 Task: Create a new lead  by the user
Action: Mouse moved to (243, 204)
Screenshot: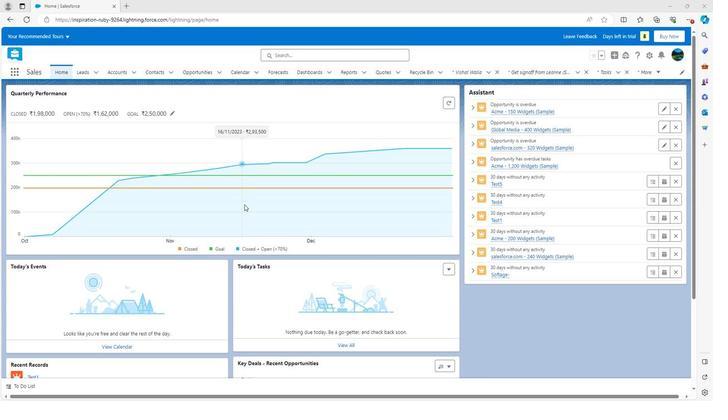 
Action: Mouse scrolled (243, 203) with delta (0, 0)
Screenshot: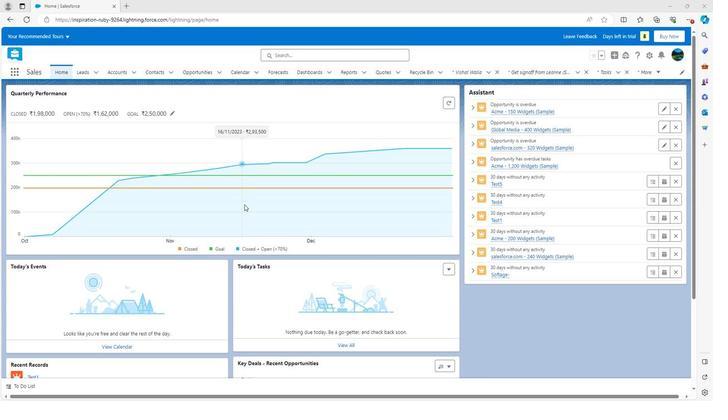 
Action: Mouse scrolled (243, 203) with delta (0, 0)
Screenshot: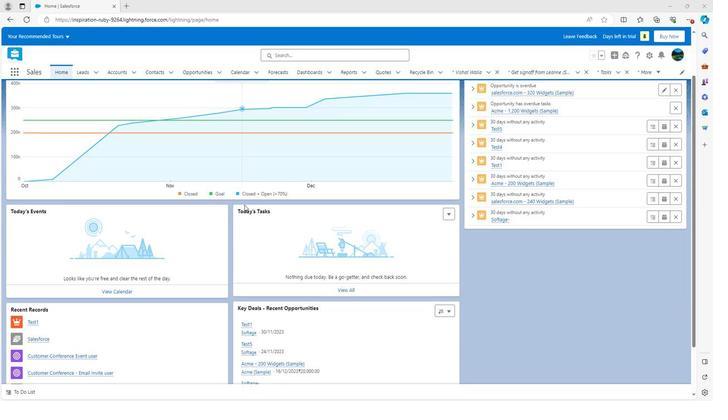 
Action: Mouse moved to (243, 205)
Screenshot: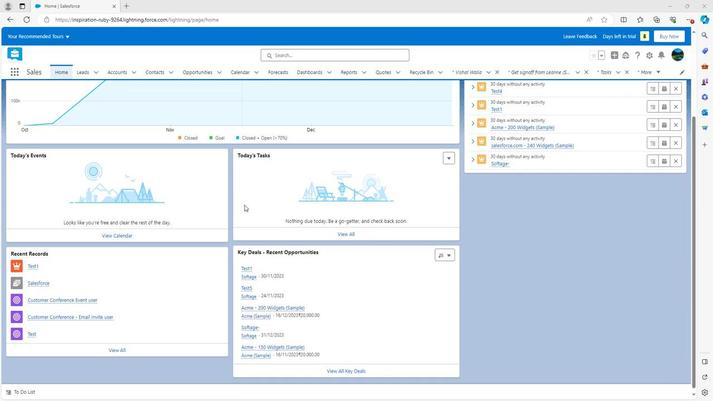 
Action: Mouse scrolled (243, 205) with delta (0, 0)
Screenshot: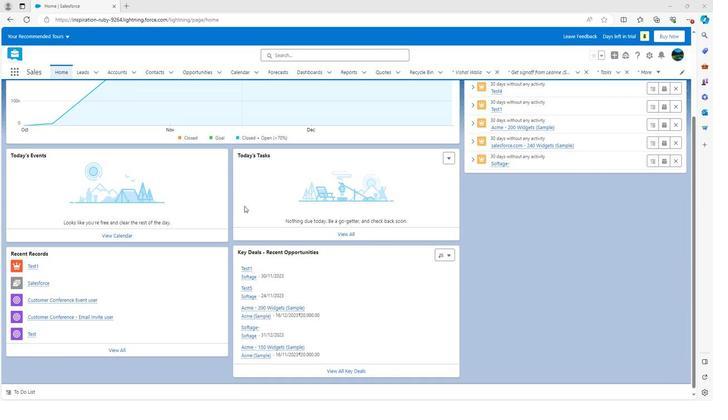 
Action: Mouse scrolled (243, 205) with delta (0, 0)
Screenshot: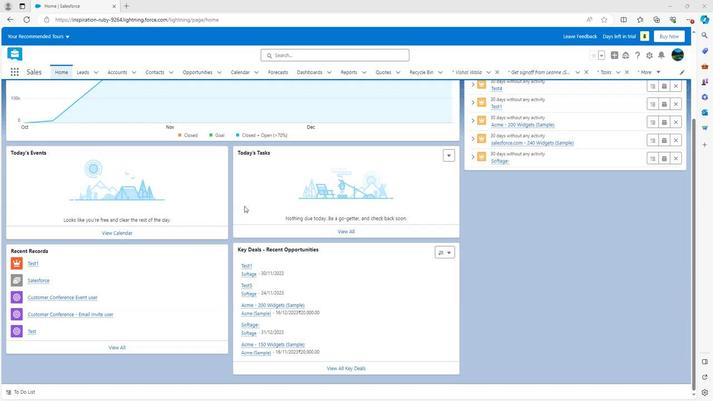 
Action: Mouse scrolled (243, 206) with delta (0, 0)
Screenshot: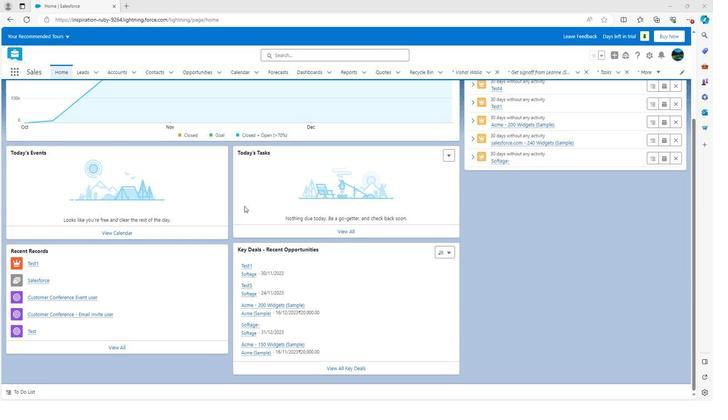 
Action: Mouse scrolled (243, 206) with delta (0, 0)
Screenshot: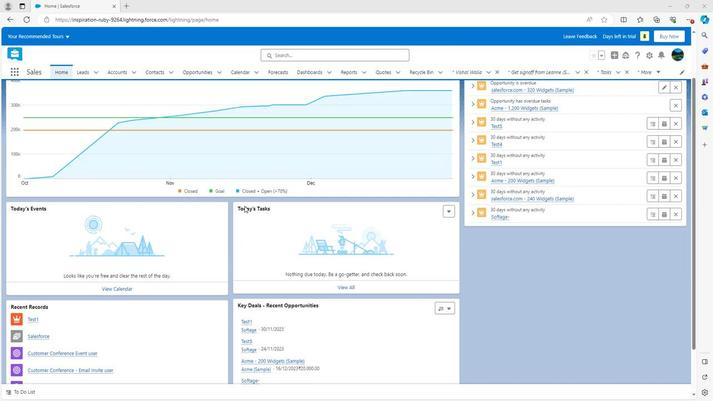 
Action: Mouse scrolled (243, 206) with delta (0, 0)
Screenshot: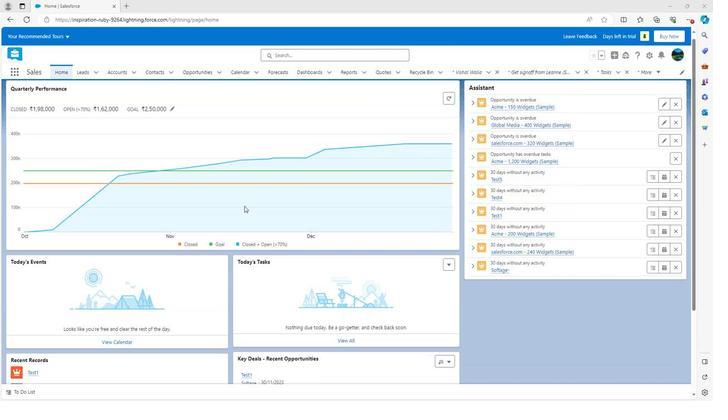 
Action: Mouse scrolled (243, 206) with delta (0, 0)
Screenshot: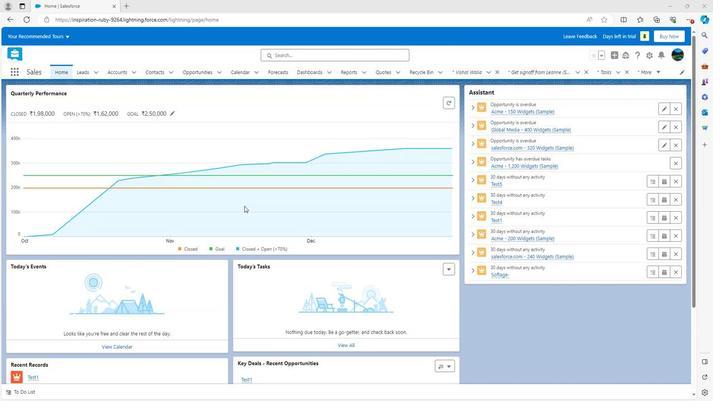 
Action: Mouse scrolled (243, 206) with delta (0, 0)
Screenshot: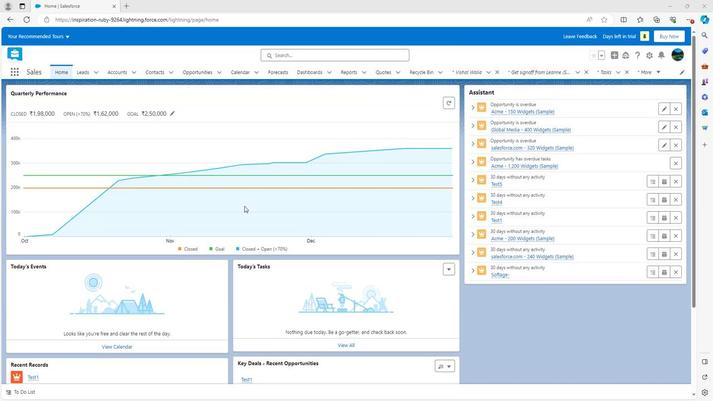 
Action: Mouse moved to (96, 70)
Screenshot: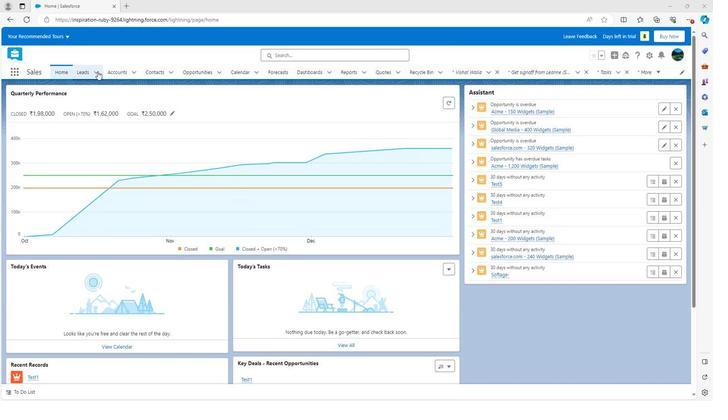 
Action: Mouse pressed left at (96, 70)
Screenshot: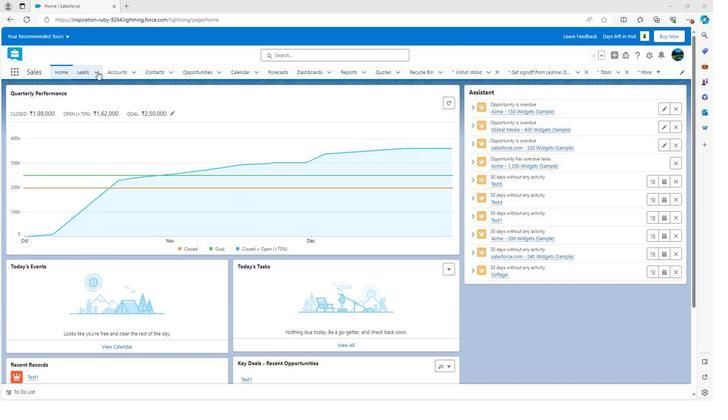 
Action: Mouse moved to (92, 84)
Screenshot: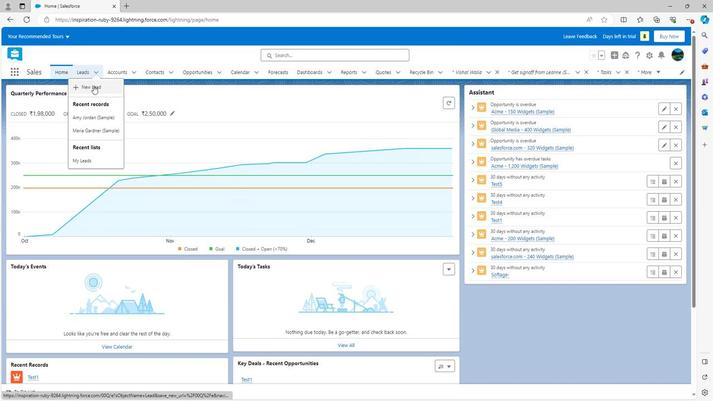
Action: Mouse pressed left at (92, 84)
Screenshot: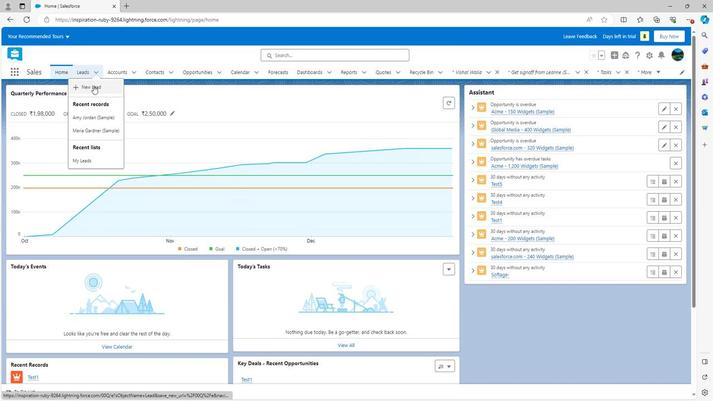 
Action: Mouse moved to (255, 129)
Screenshot: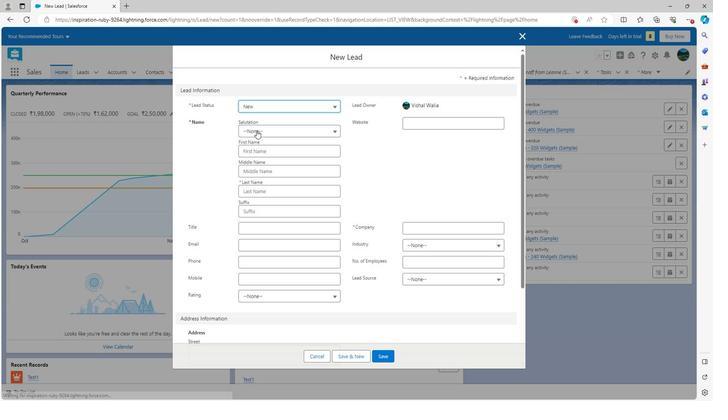 
Action: Mouse pressed left at (255, 129)
Screenshot: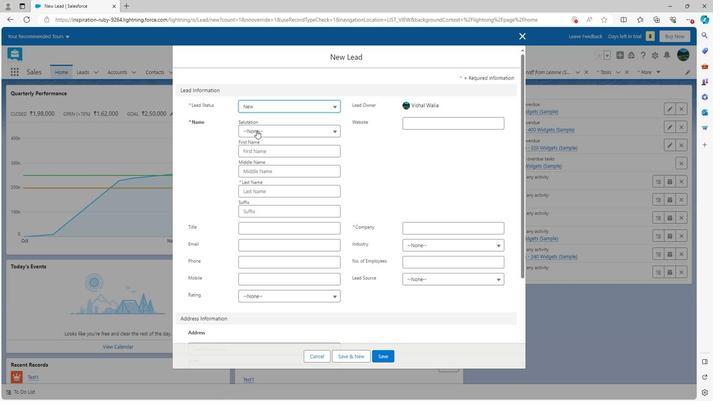 
Action: Mouse moved to (253, 157)
Screenshot: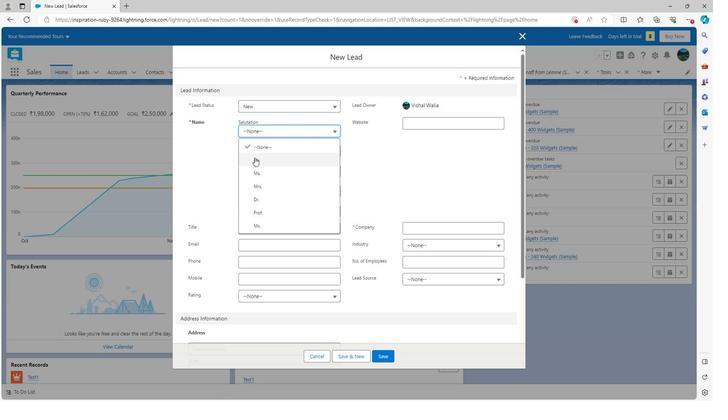 
Action: Mouse pressed left at (253, 157)
Screenshot: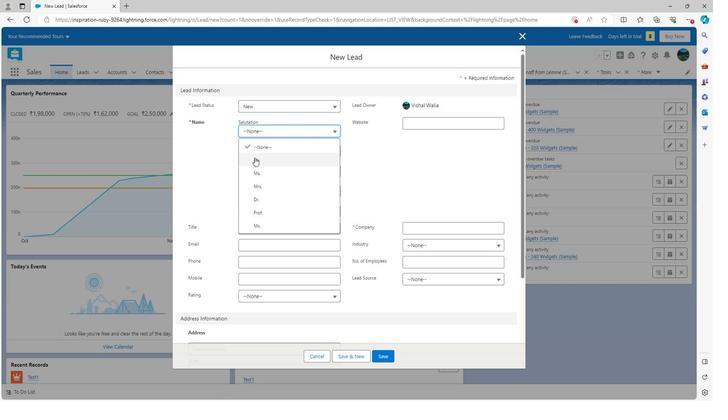 
Action: Mouse moved to (253, 157)
Screenshot: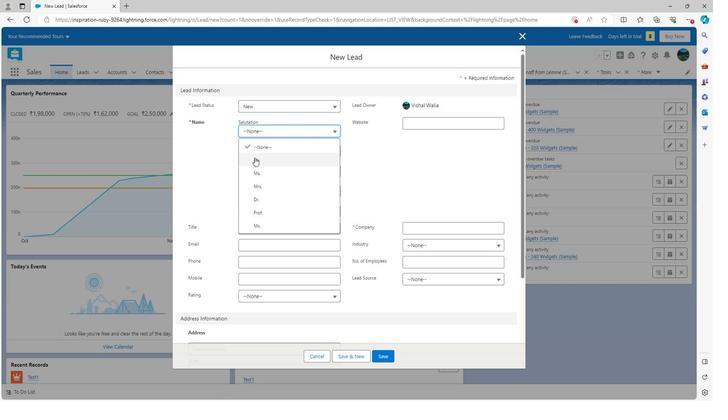 
Action: Mouse pressed left at (253, 157)
Screenshot: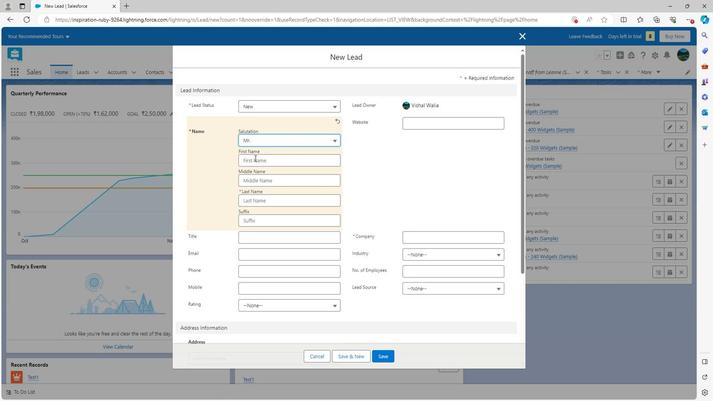 
Action: Mouse moved to (195, 133)
Screenshot: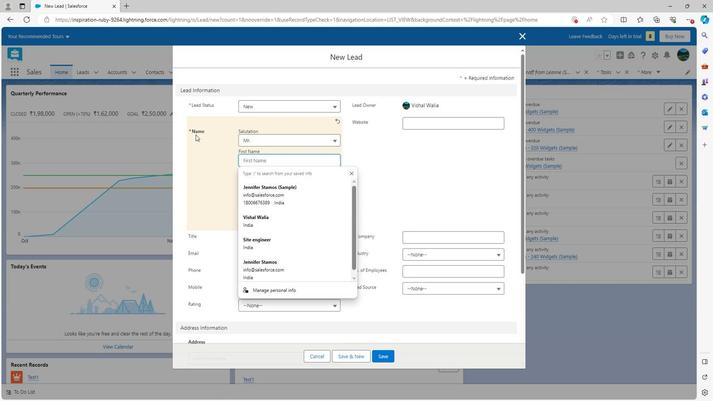 
Action: Key pressed <Key.shift>John
Screenshot: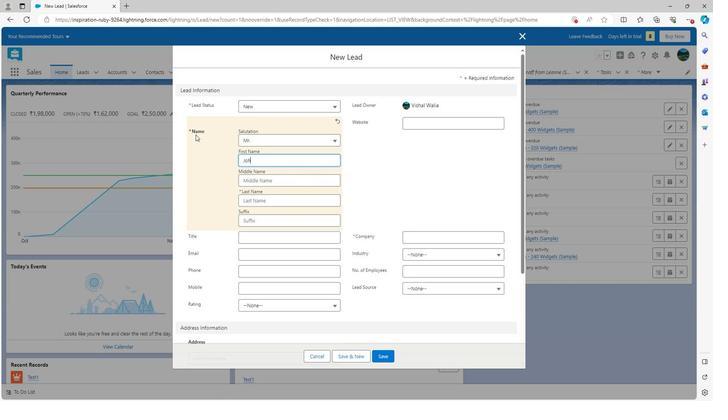 
Action: Mouse moved to (252, 201)
Screenshot: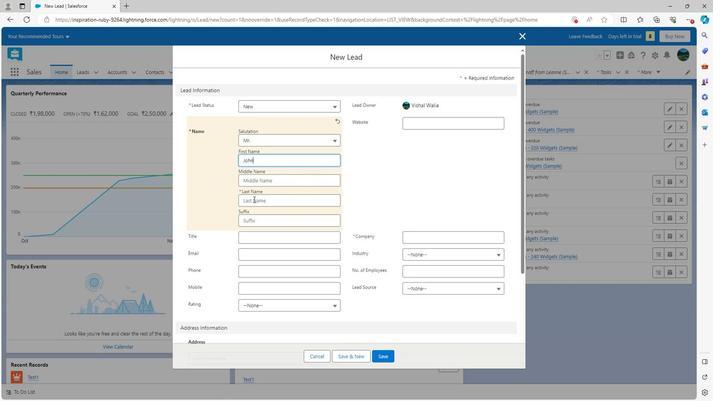 
Action: Mouse pressed left at (252, 201)
Screenshot: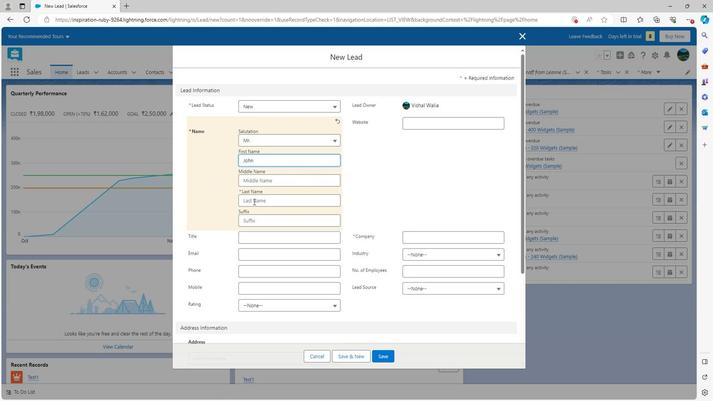 
Action: Mouse moved to (256, 257)
Screenshot: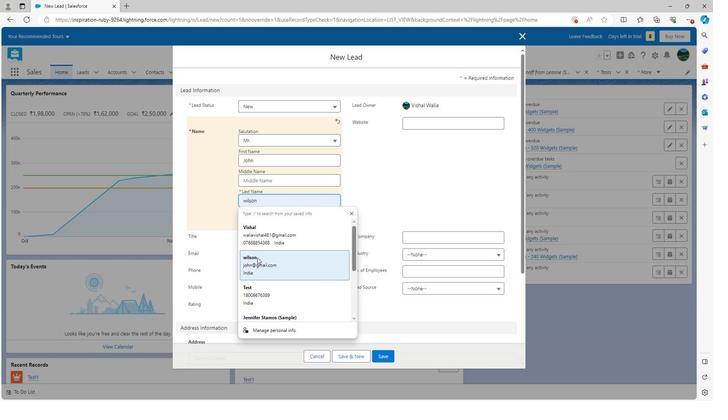 
Action: Mouse pressed left at (256, 257)
Screenshot: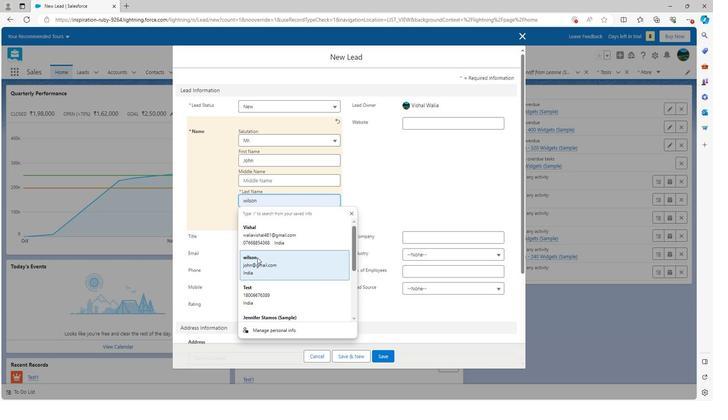 
Action: Mouse moved to (263, 239)
Screenshot: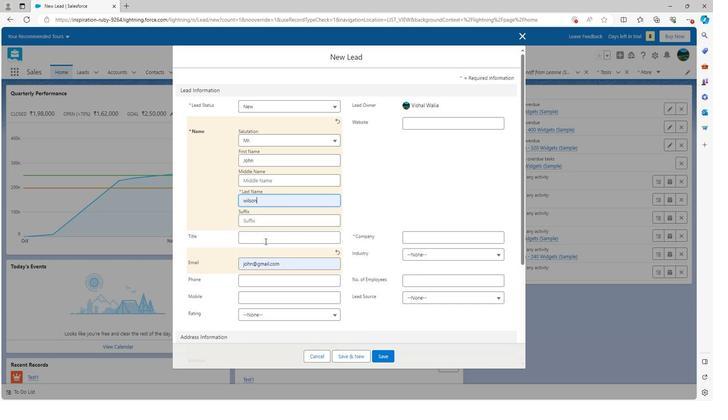 
Action: Mouse scrolled (263, 239) with delta (0, 0)
Screenshot: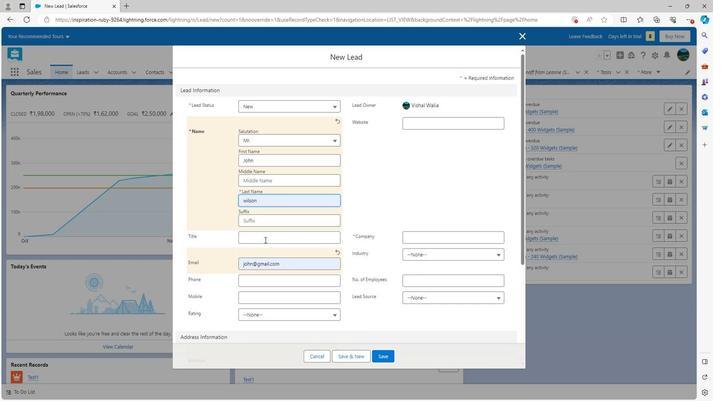 
Action: Mouse moved to (440, 186)
Screenshot: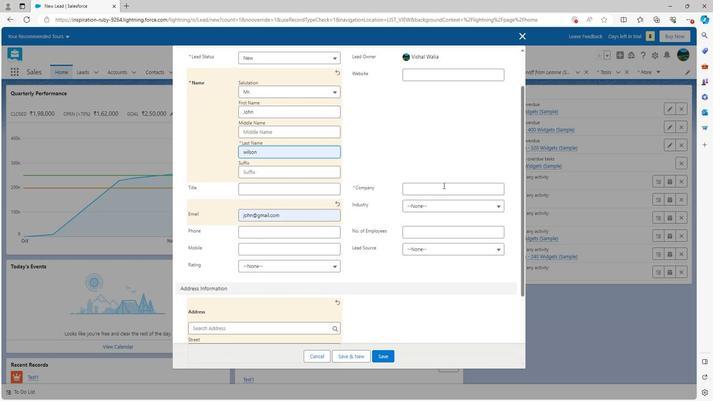
Action: Mouse pressed left at (440, 186)
Screenshot: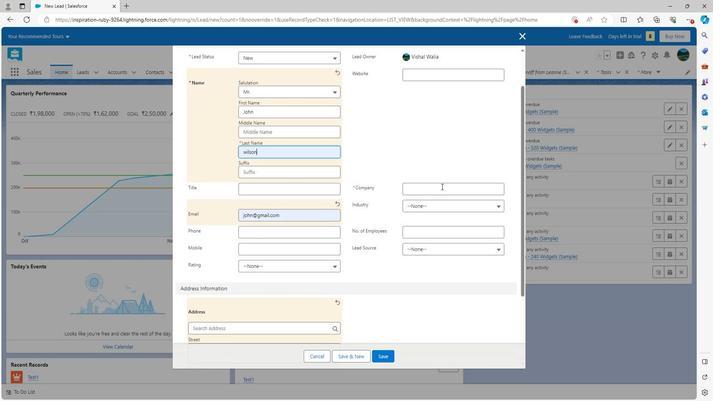 
Action: Mouse moved to (420, 213)
Screenshot: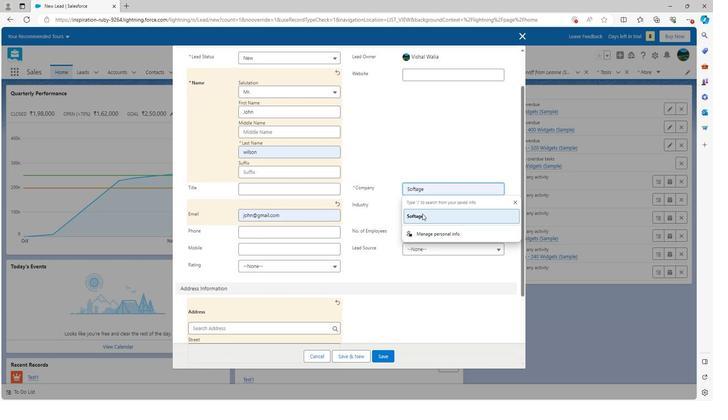 
Action: Mouse pressed left at (420, 213)
Screenshot: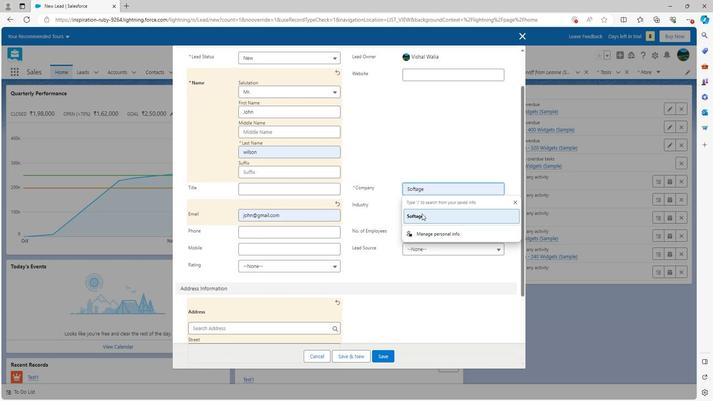 
Action: Mouse moved to (387, 230)
Screenshot: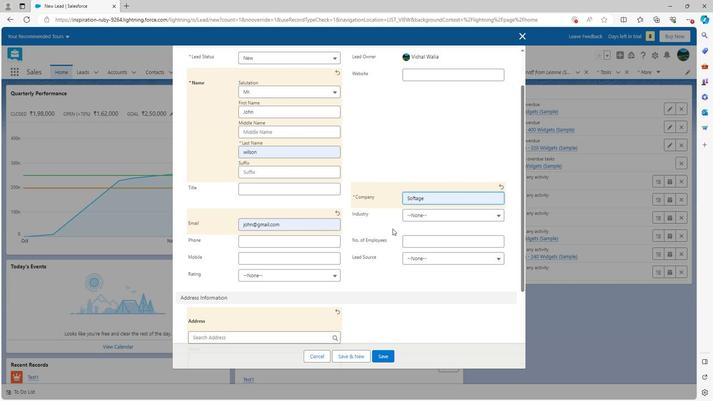 
Action: Mouse scrolled (387, 229) with delta (0, 0)
Screenshot: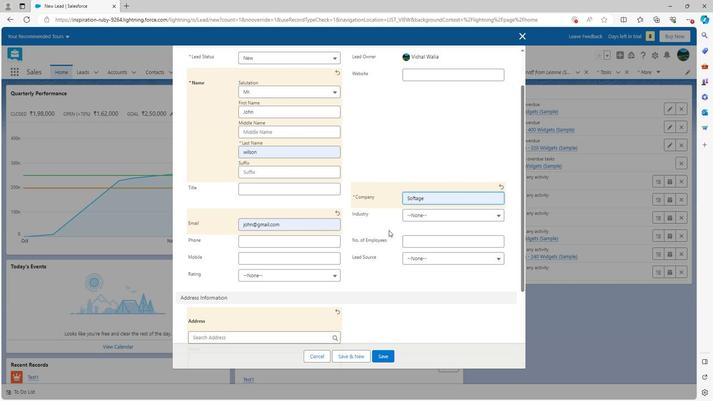 
Action: Mouse moved to (387, 232)
Screenshot: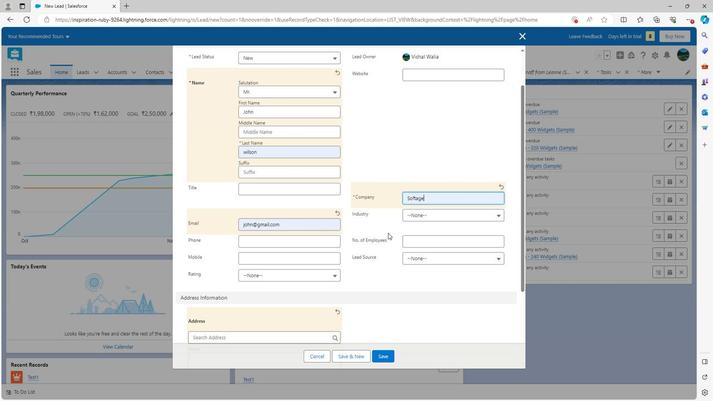 
Action: Mouse scrolled (387, 232) with delta (0, 0)
Screenshot: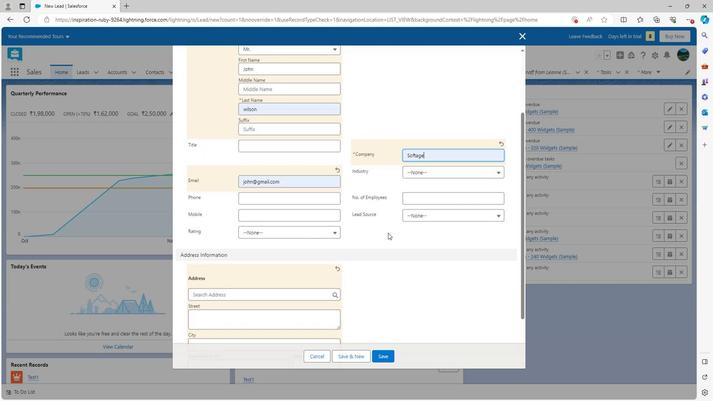 
Action: Mouse scrolled (387, 232) with delta (0, 0)
Screenshot: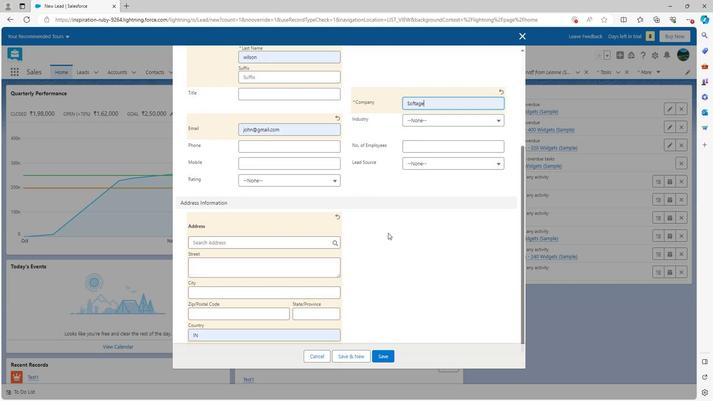 
Action: Mouse moved to (379, 356)
Screenshot: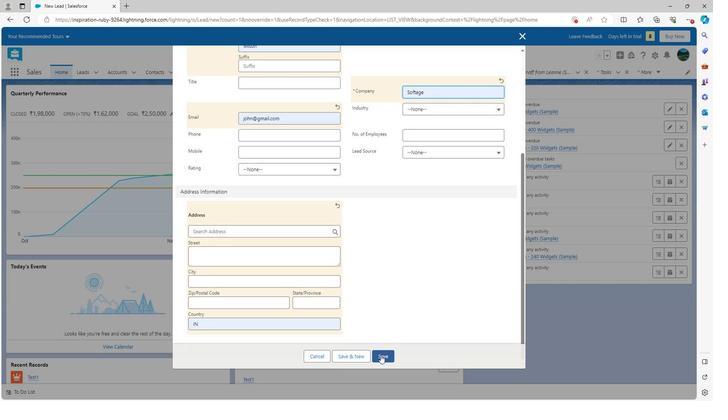 
Action: Mouse pressed left at (379, 356)
Screenshot: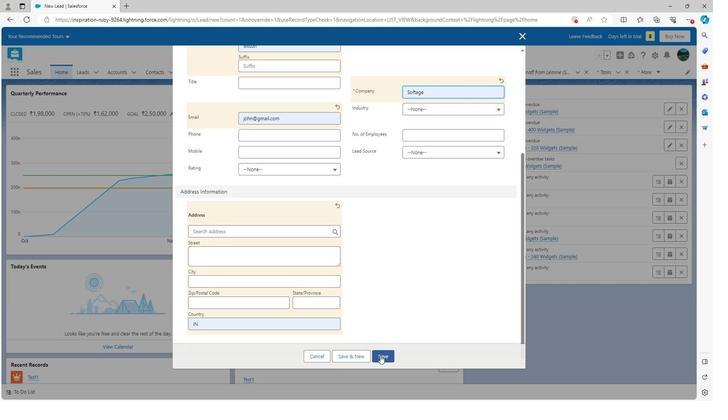 
Action: Mouse moved to (255, 163)
Screenshot: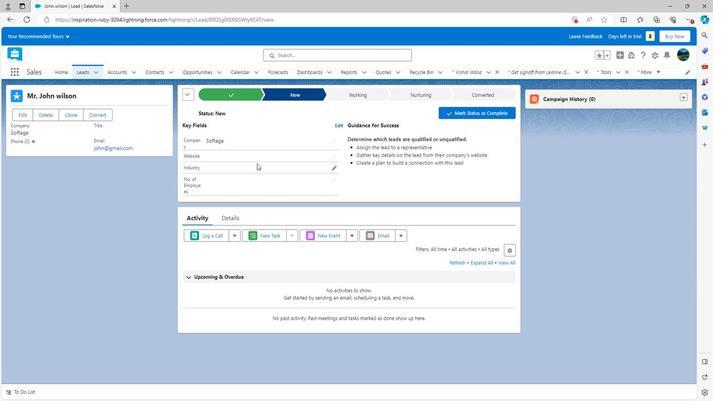 
